 Task: Learn more about a career.
Action: Mouse moved to (733, 87)
Screenshot: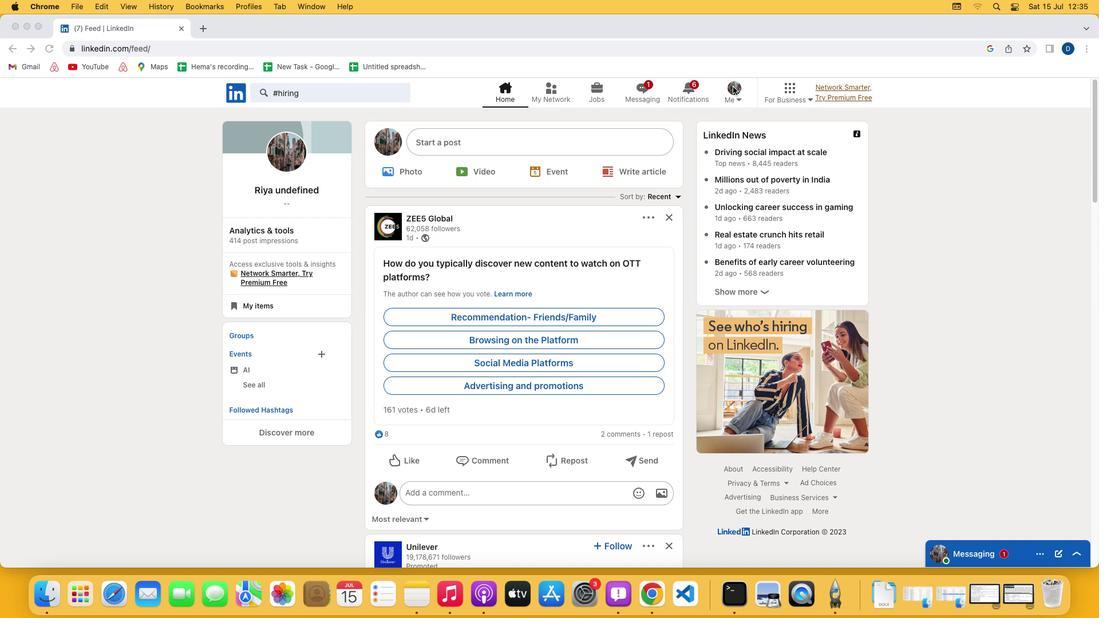 
Action: Mouse pressed left at (733, 87)
Screenshot: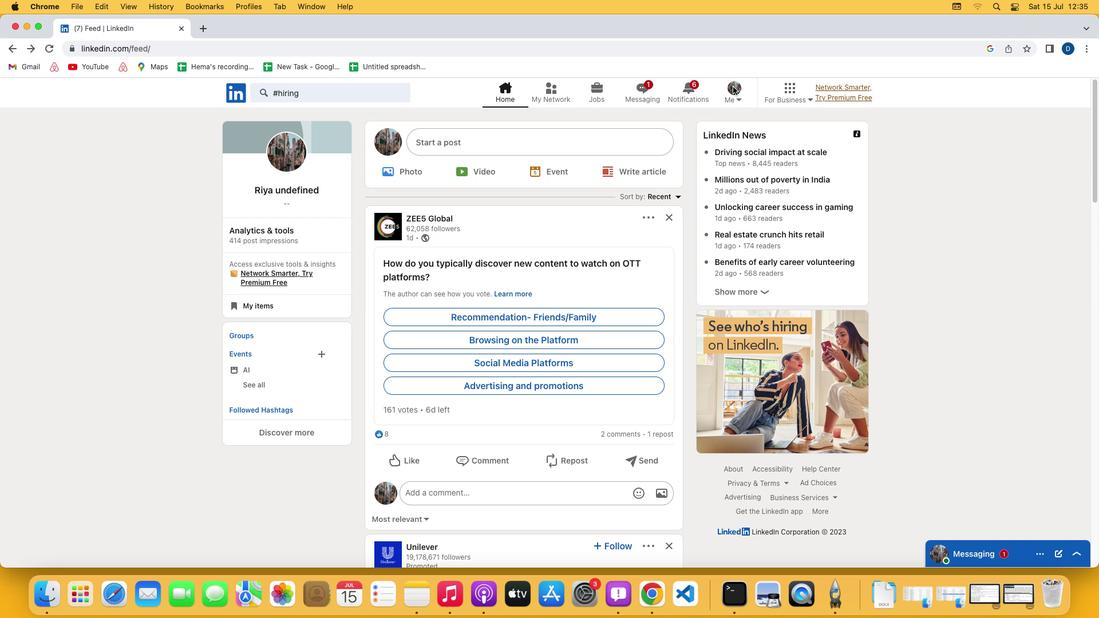 
Action: Mouse pressed left at (733, 87)
Screenshot: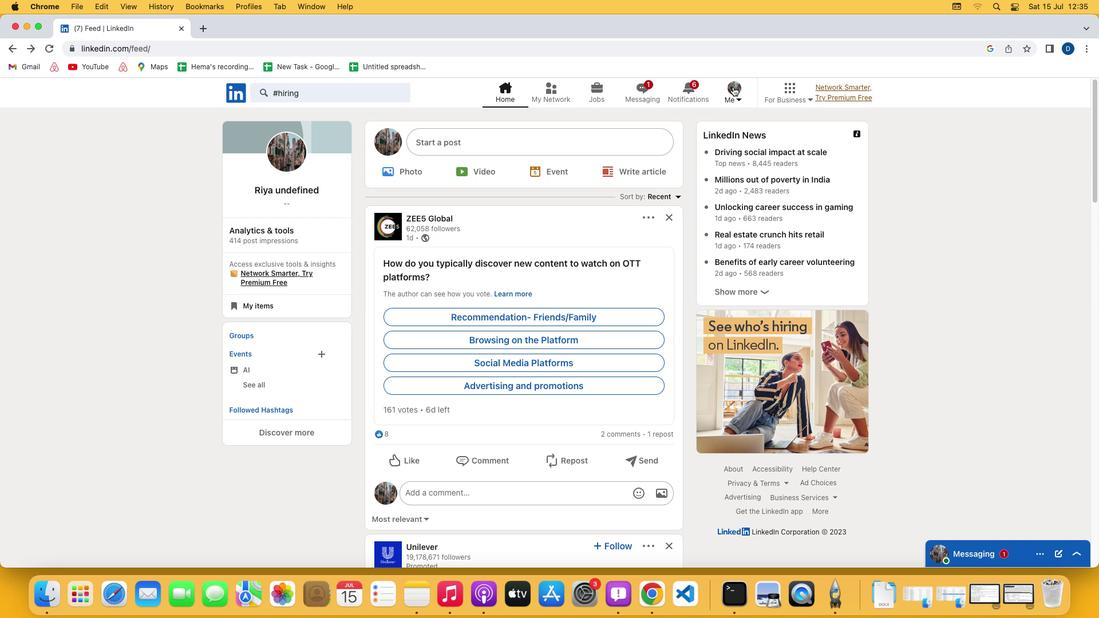 
Action: Mouse moved to (647, 217)
Screenshot: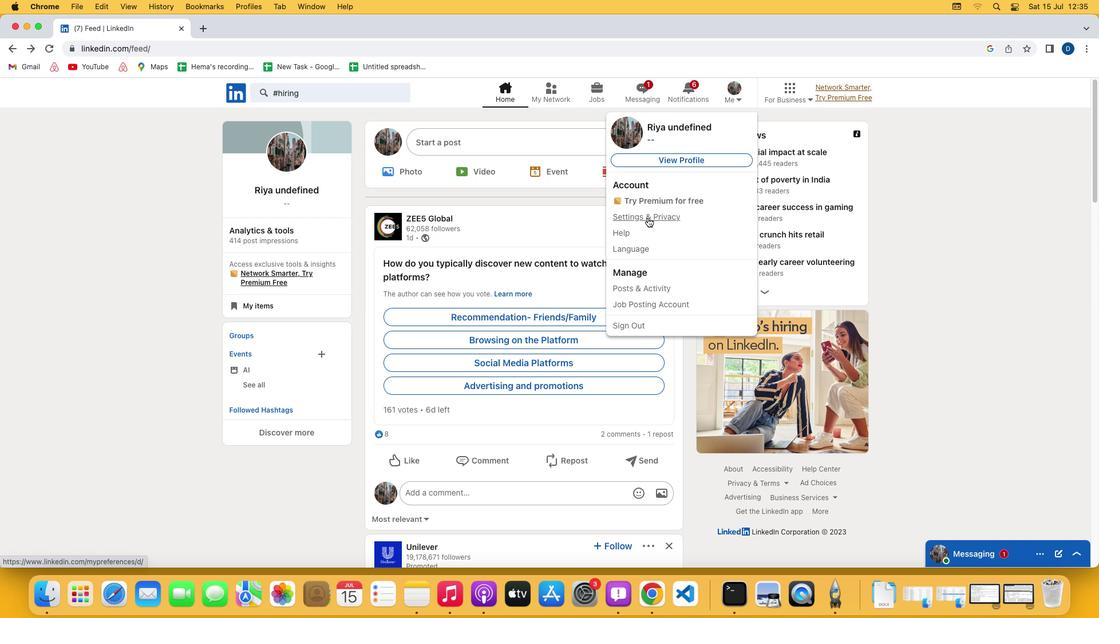 
Action: Mouse pressed left at (647, 217)
Screenshot: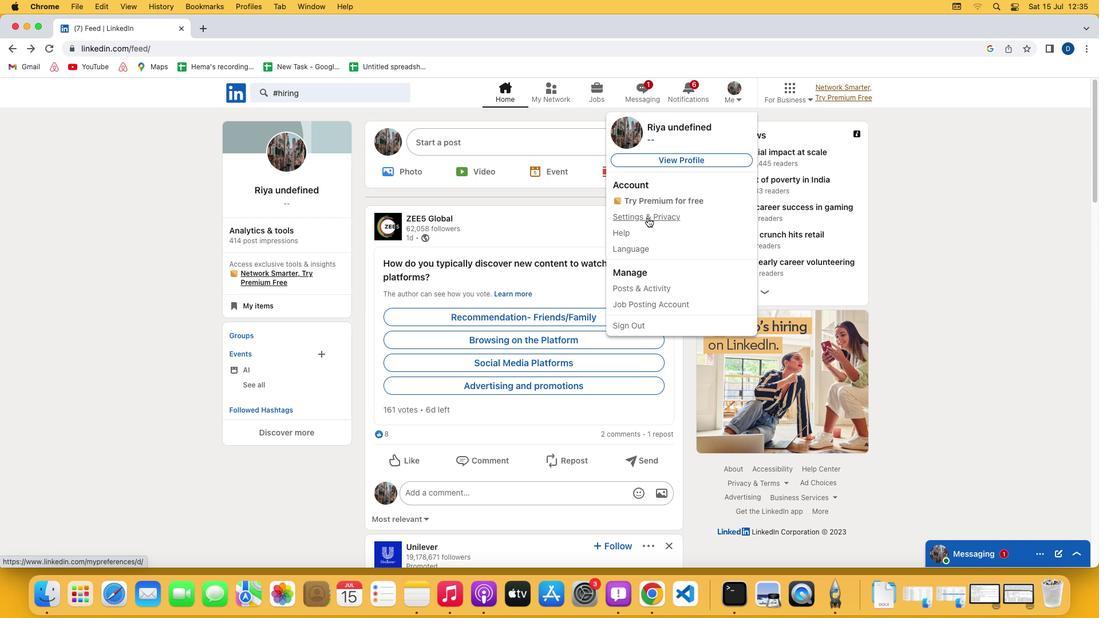 
Action: Mouse moved to (560, 328)
Screenshot: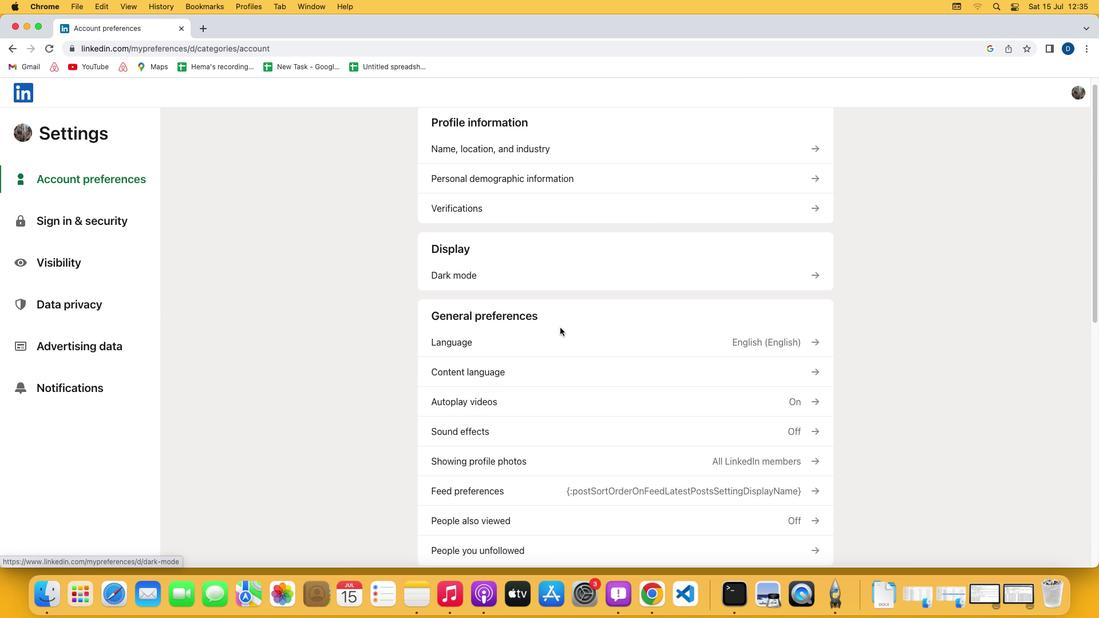 
Action: Mouse scrolled (560, 328) with delta (0, 0)
Screenshot: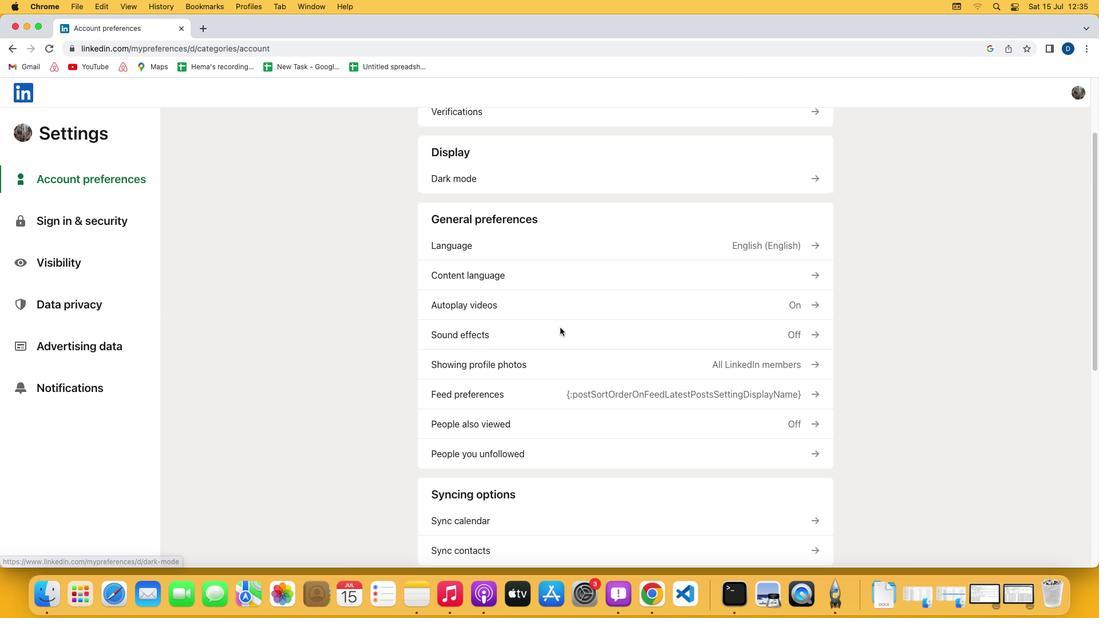 
Action: Mouse scrolled (560, 328) with delta (0, 0)
Screenshot: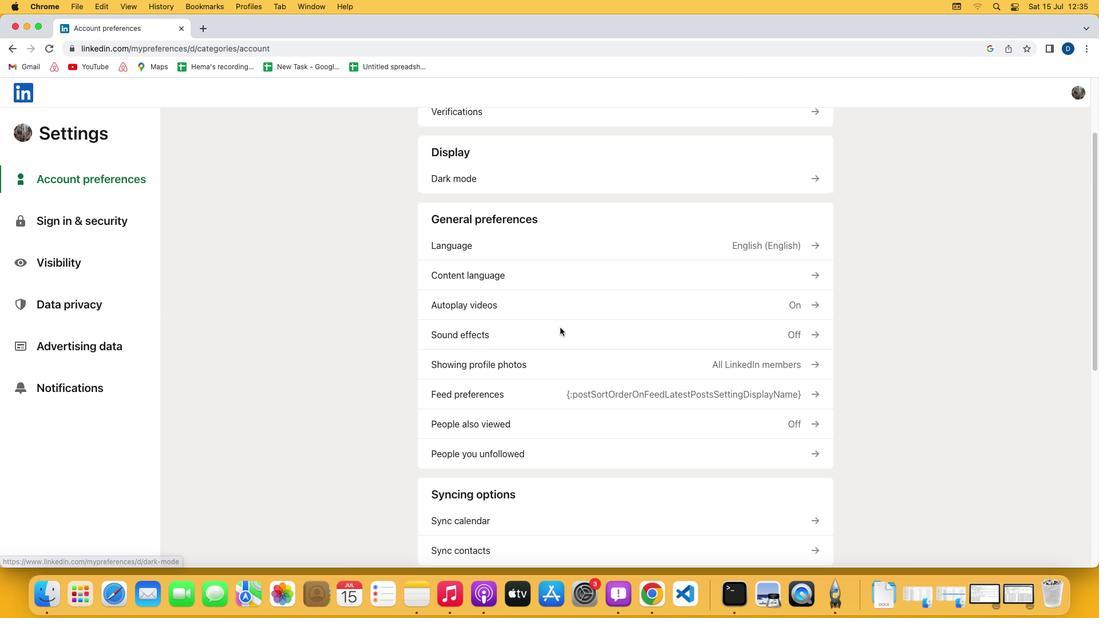 
Action: Mouse scrolled (560, 328) with delta (0, -1)
Screenshot: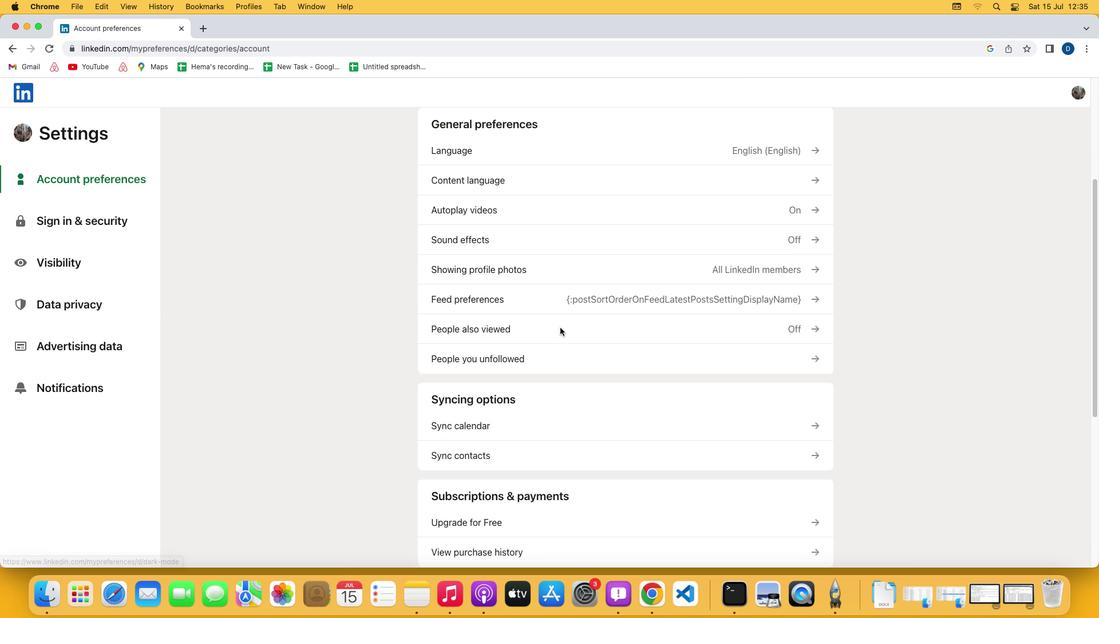
Action: Mouse scrolled (560, 328) with delta (0, -2)
Screenshot: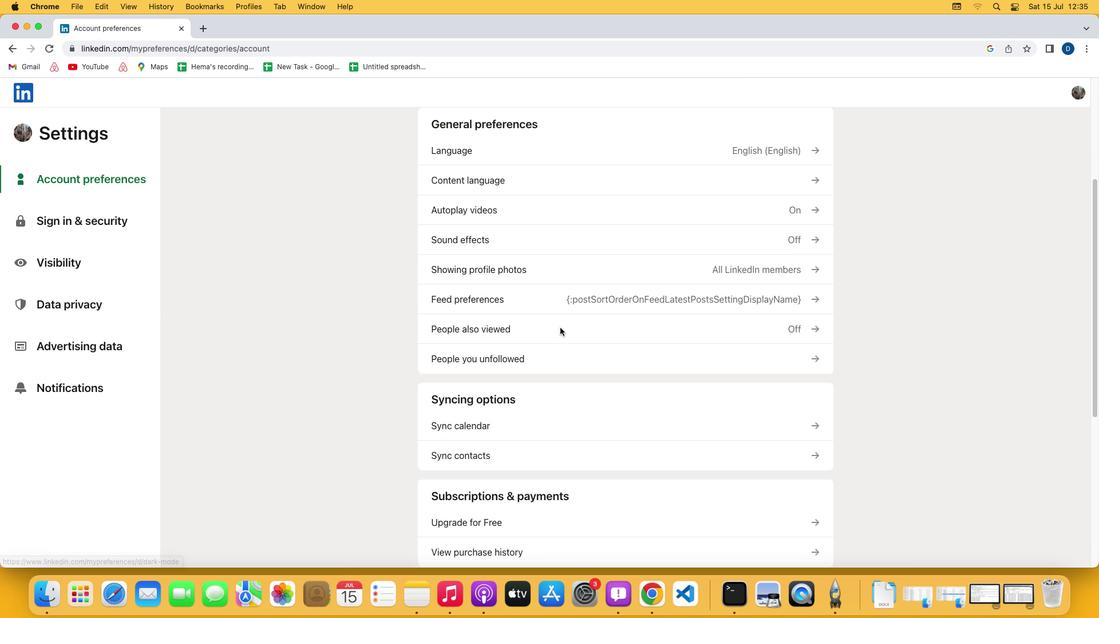 
Action: Mouse scrolled (560, 328) with delta (0, 0)
Screenshot: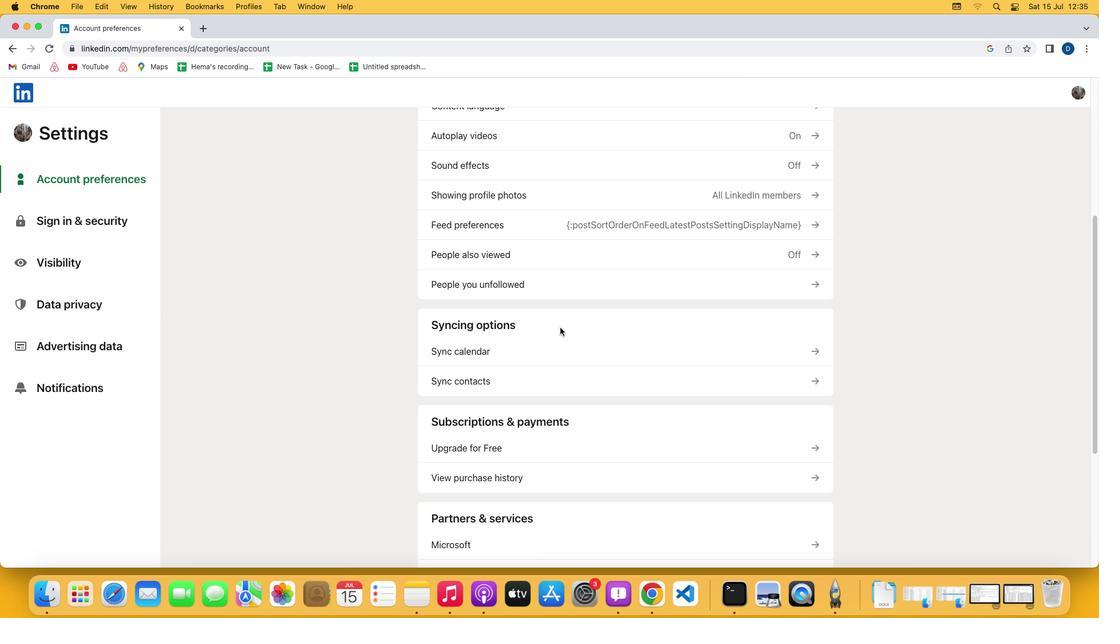 
Action: Mouse scrolled (560, 328) with delta (0, 0)
Screenshot: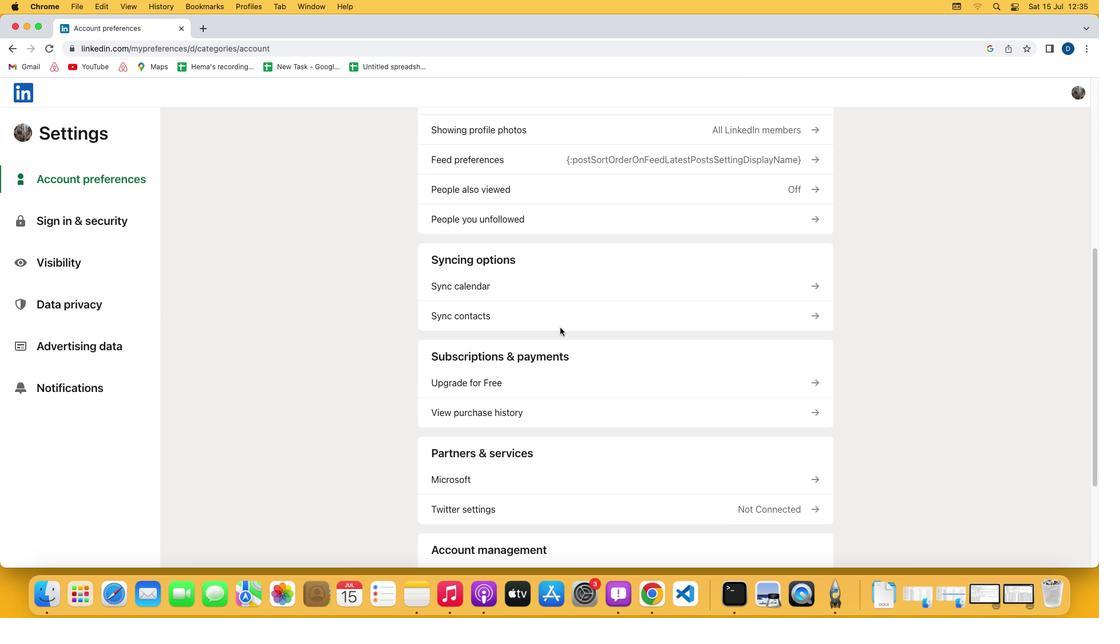 
Action: Mouse scrolled (560, 328) with delta (0, -1)
Screenshot: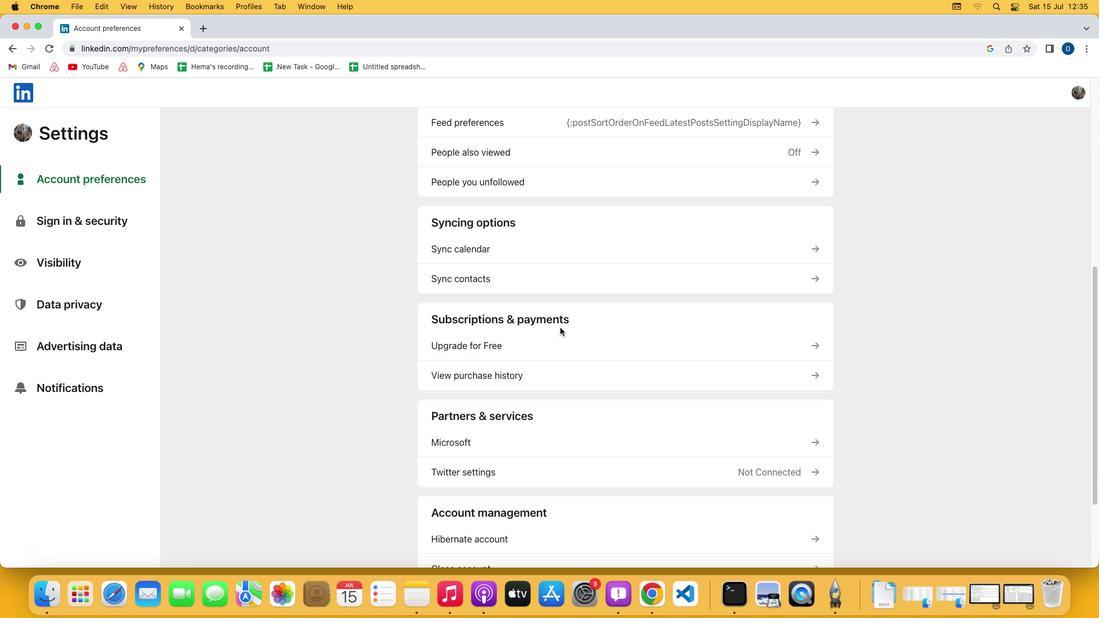 
Action: Mouse scrolled (560, 328) with delta (0, -2)
Screenshot: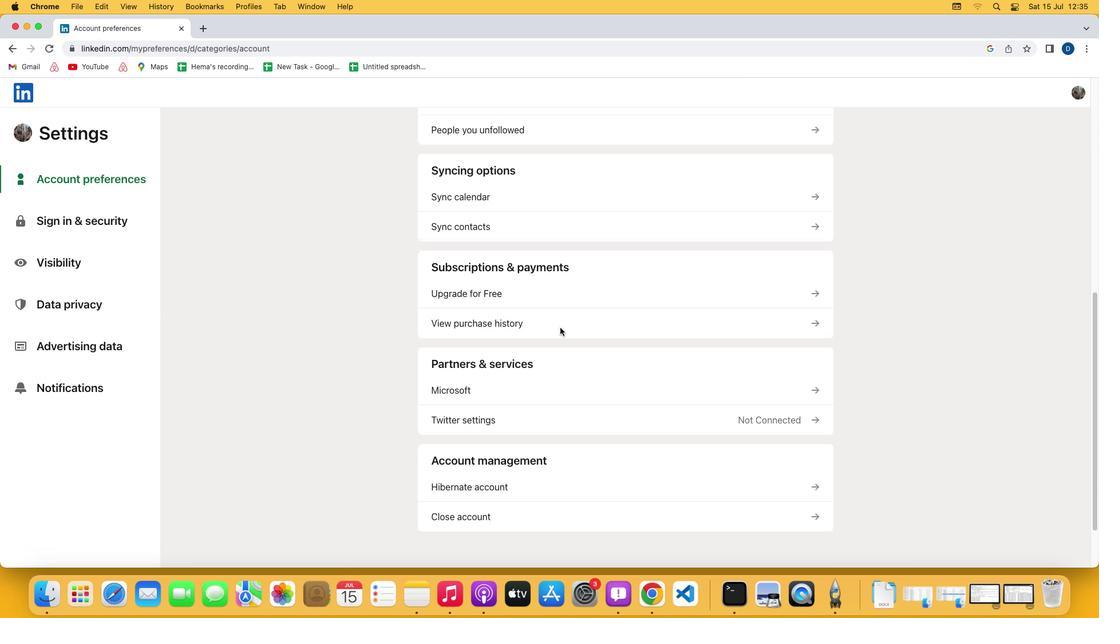 
Action: Mouse moved to (494, 286)
Screenshot: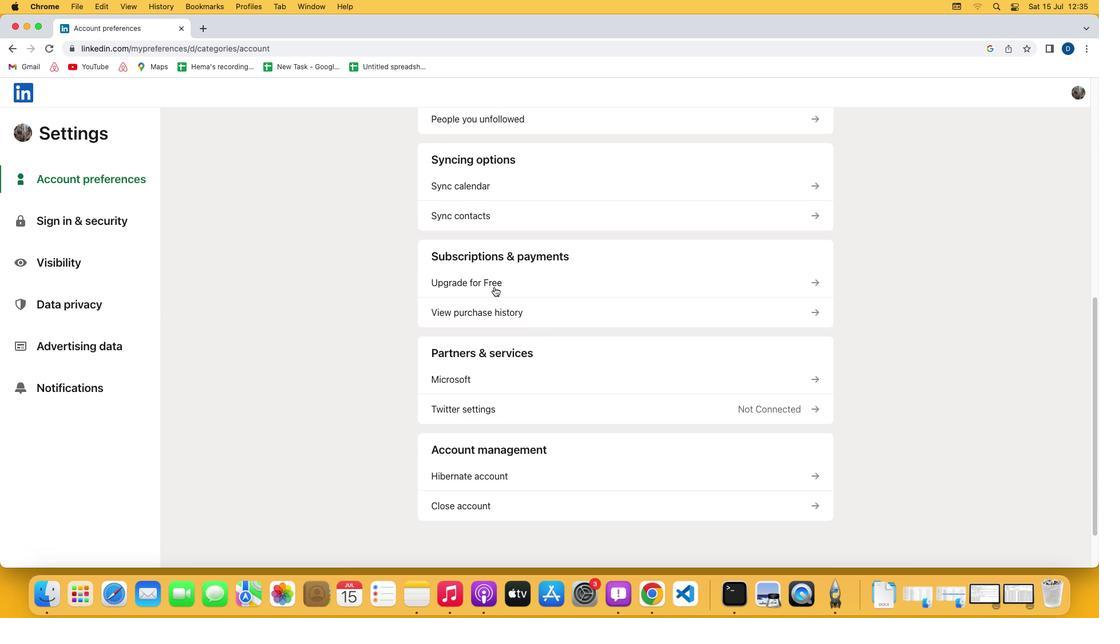 
Action: Mouse pressed left at (494, 286)
Screenshot: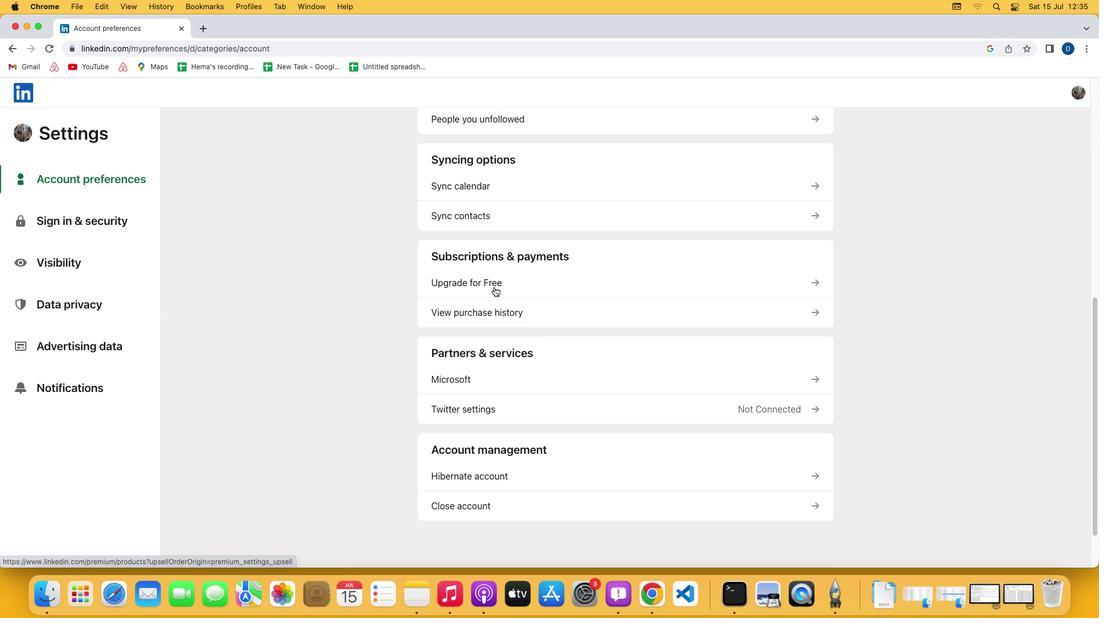 
Action: Mouse moved to (445, 311)
Screenshot: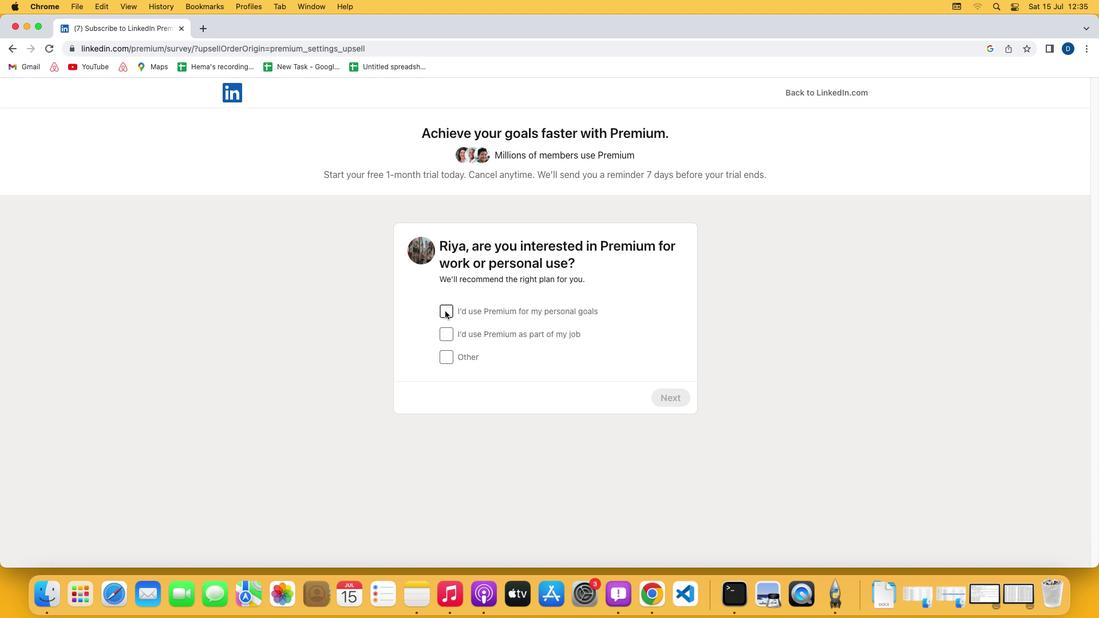 
Action: Mouse pressed left at (445, 311)
Screenshot: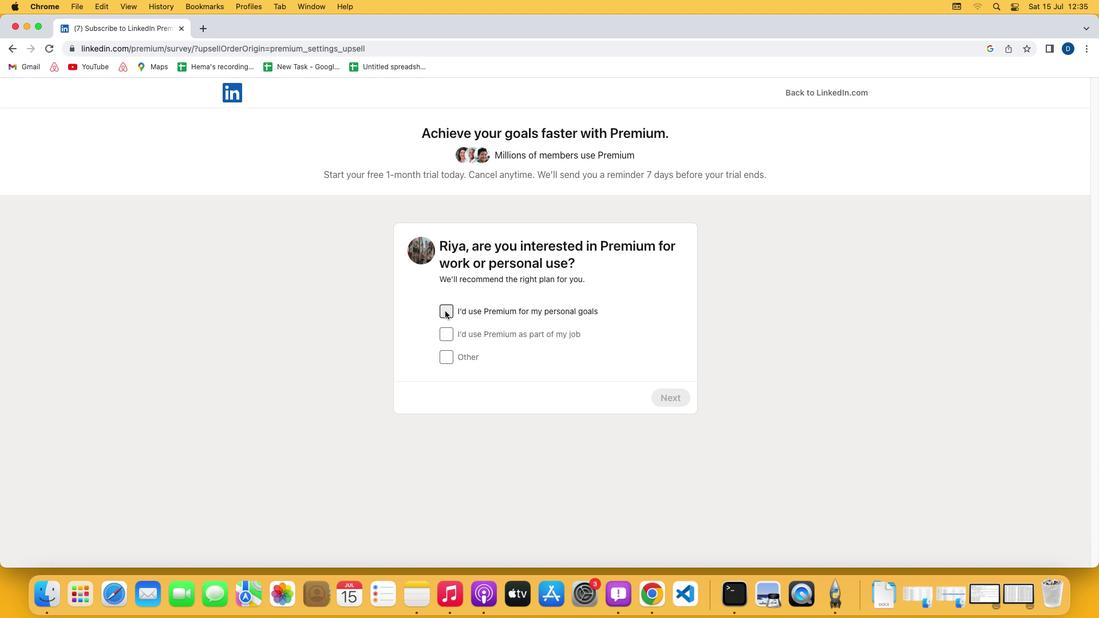 
Action: Mouse moved to (666, 394)
Screenshot: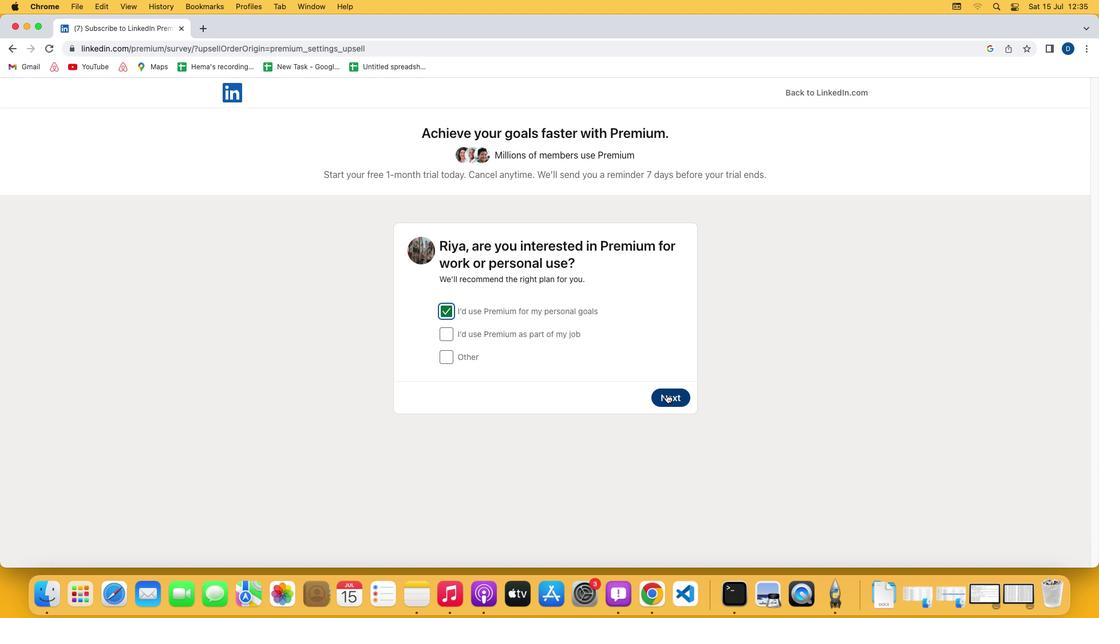 
Action: Mouse pressed left at (666, 394)
Screenshot: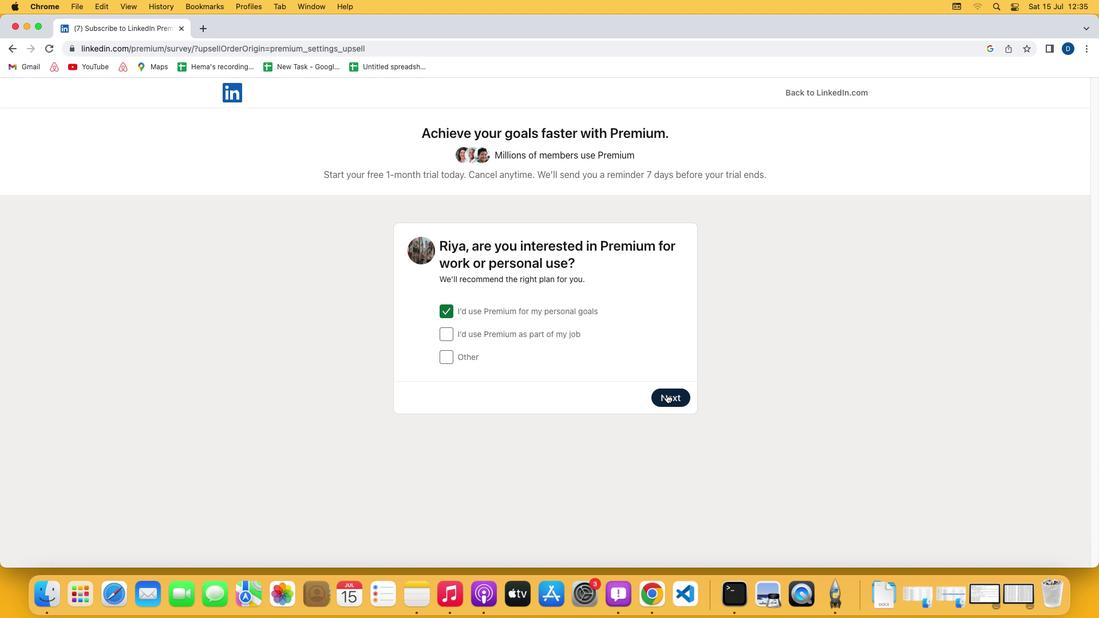 
Action: Mouse moved to (662, 461)
Screenshot: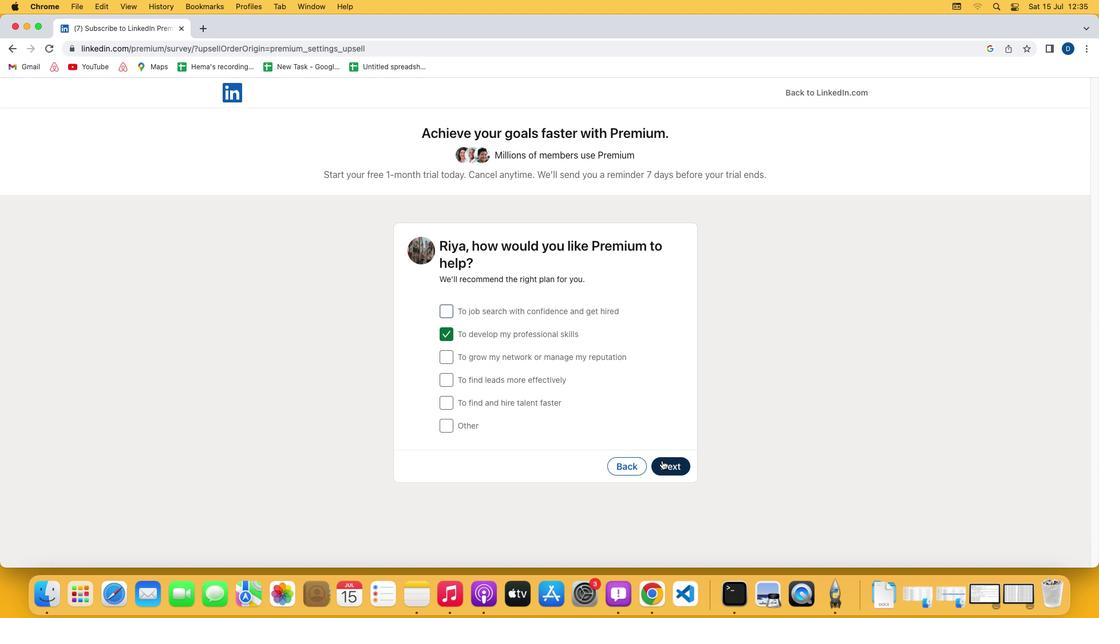 
Action: Mouse pressed left at (662, 461)
Screenshot: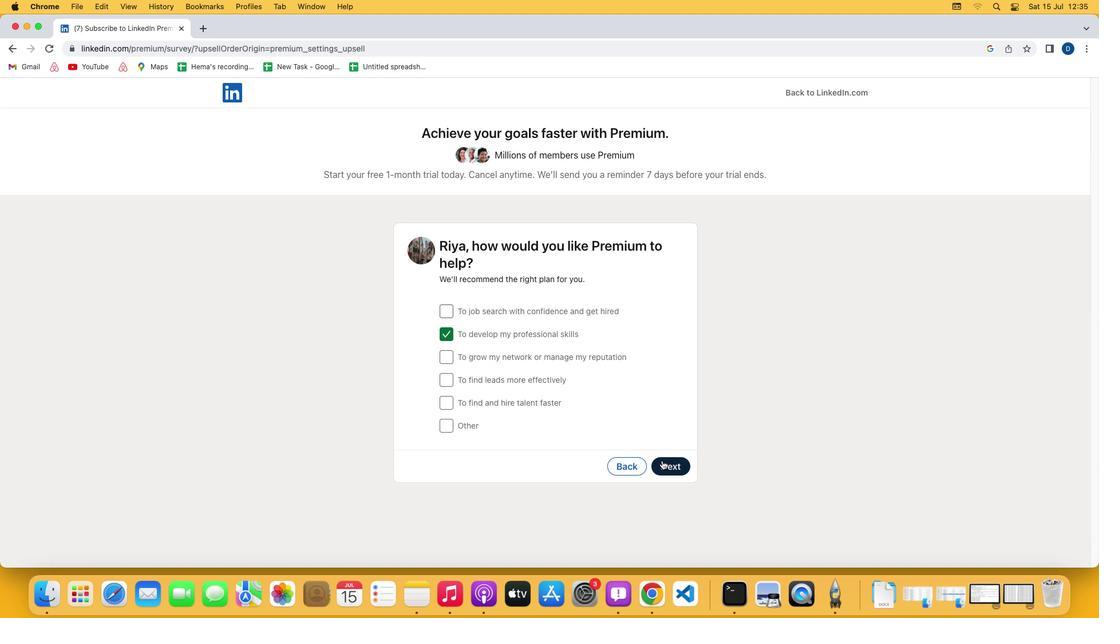 
Action: Mouse moved to (444, 406)
Screenshot: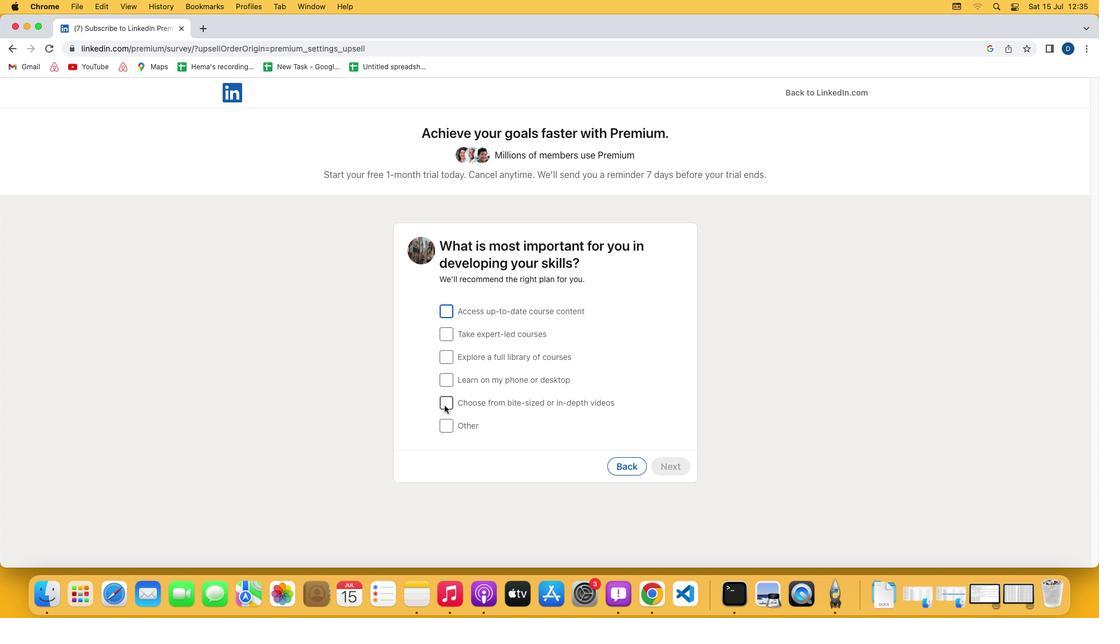 
Action: Mouse pressed left at (444, 406)
Screenshot: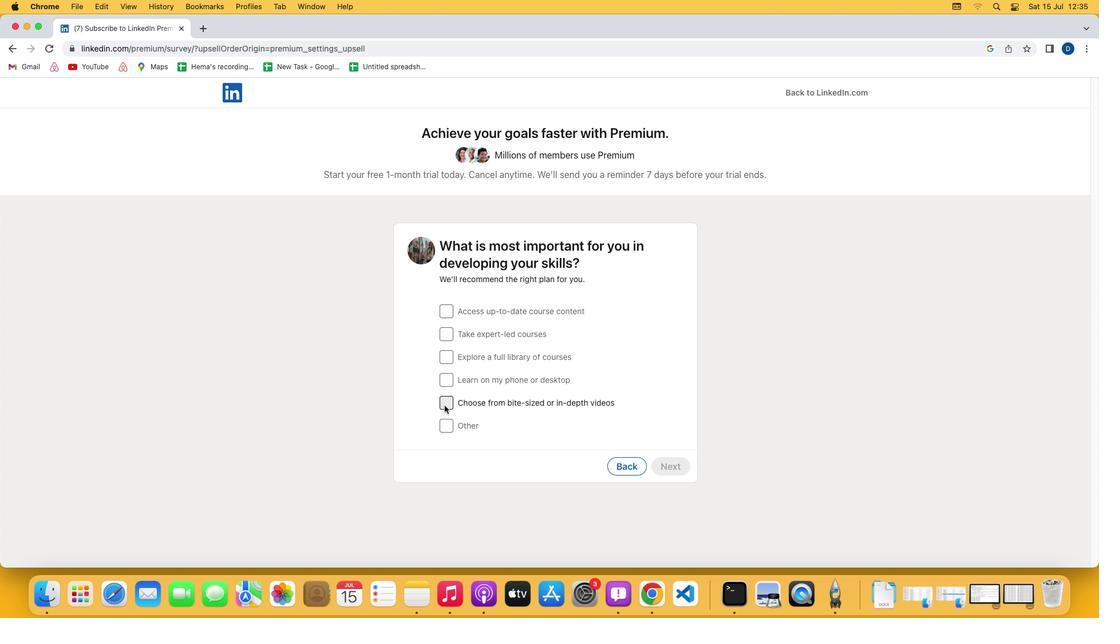 
Action: Mouse moved to (666, 466)
Screenshot: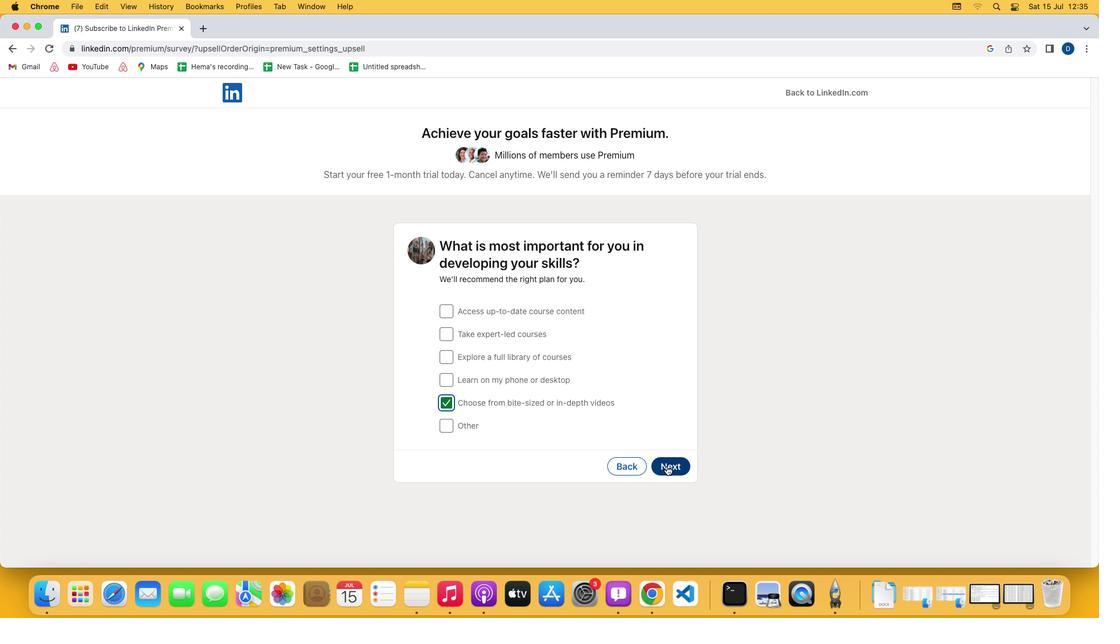 
Action: Mouse pressed left at (666, 466)
Screenshot: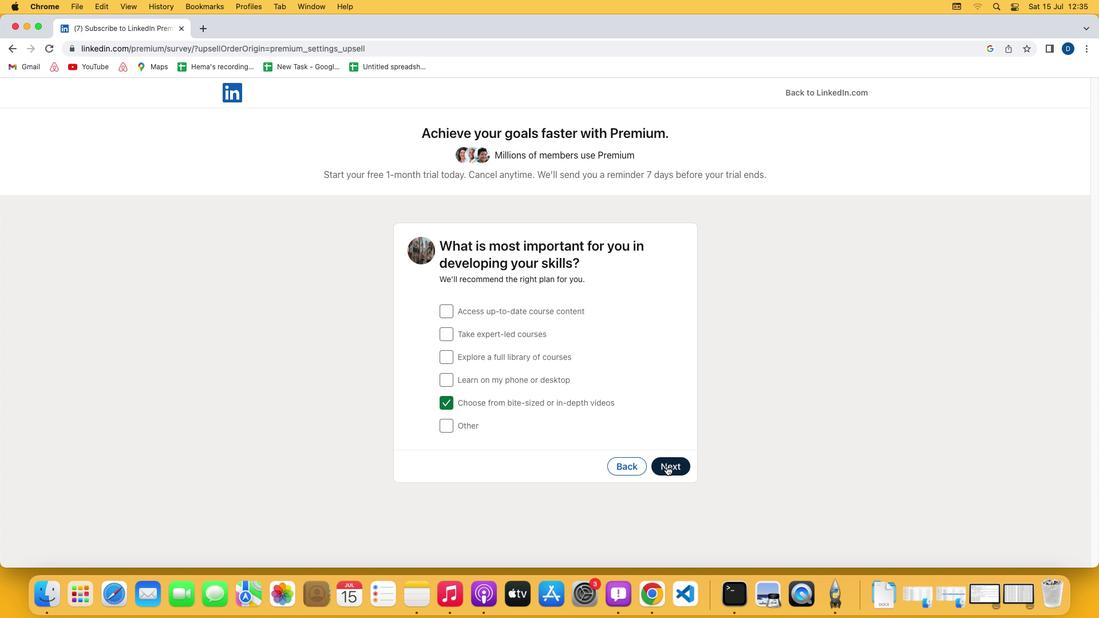 
Action: Mouse moved to (567, 441)
Screenshot: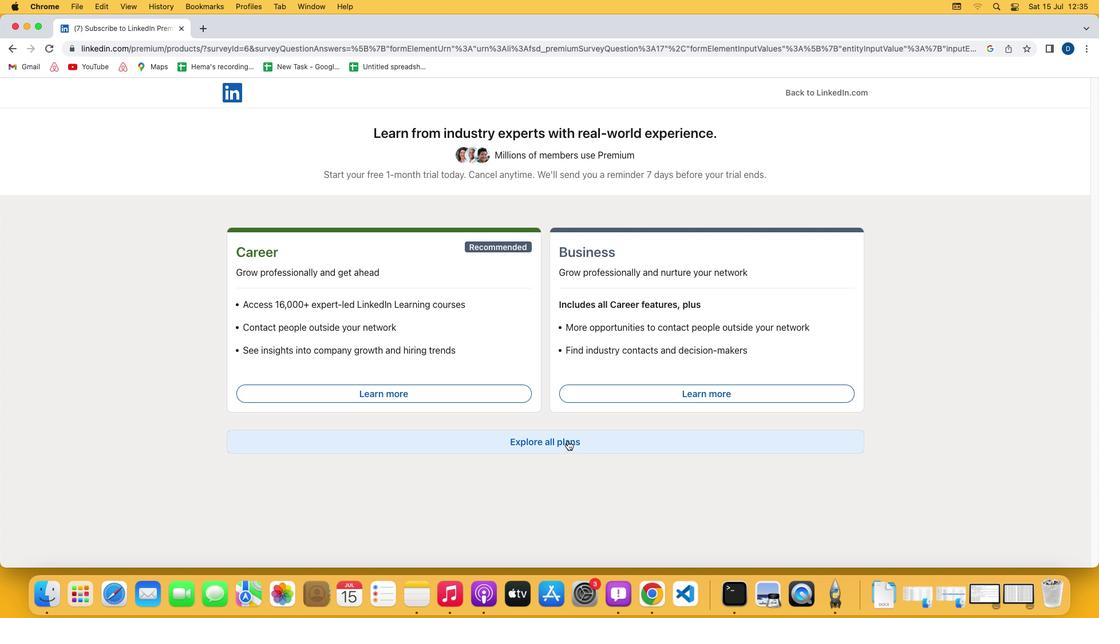 
Action: Mouse pressed left at (567, 441)
Screenshot: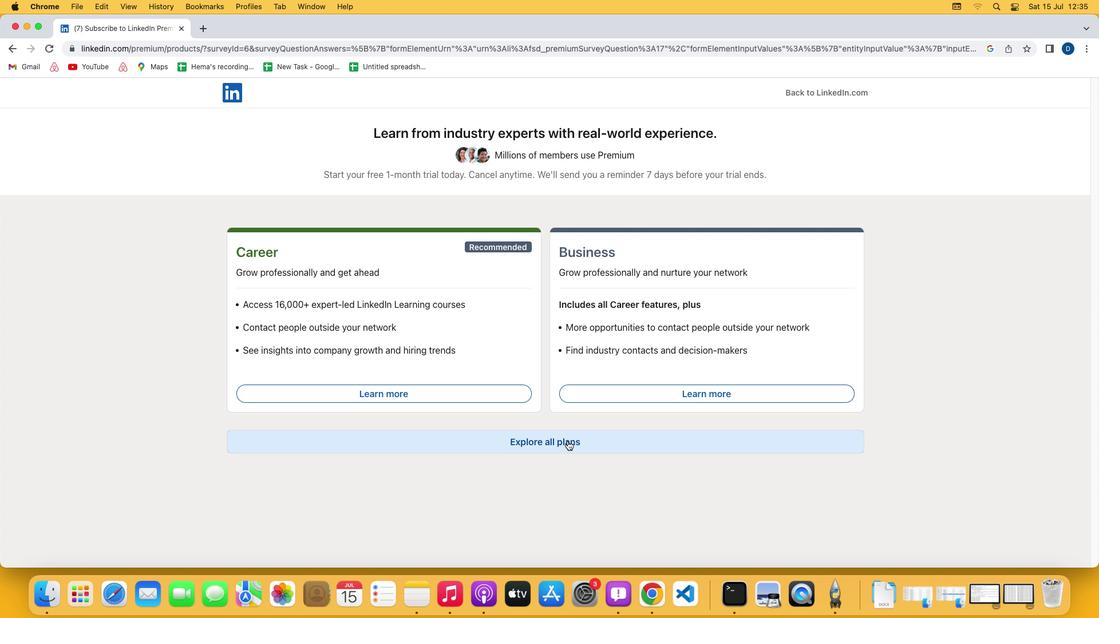 
Action: Mouse moved to (308, 470)
Screenshot: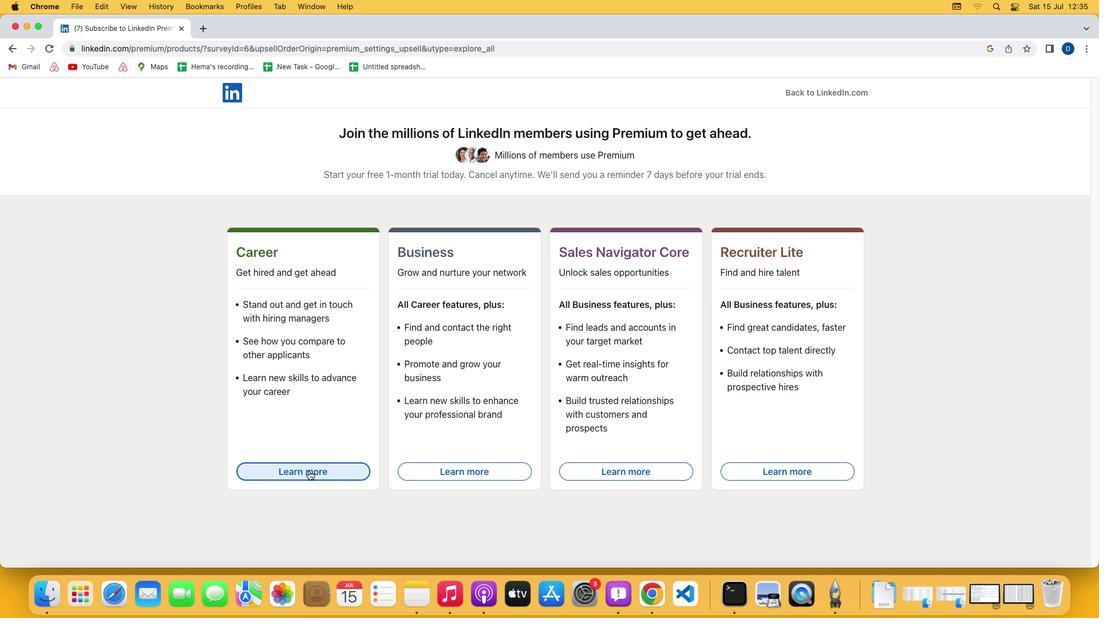 
Action: Mouse pressed left at (308, 470)
Screenshot: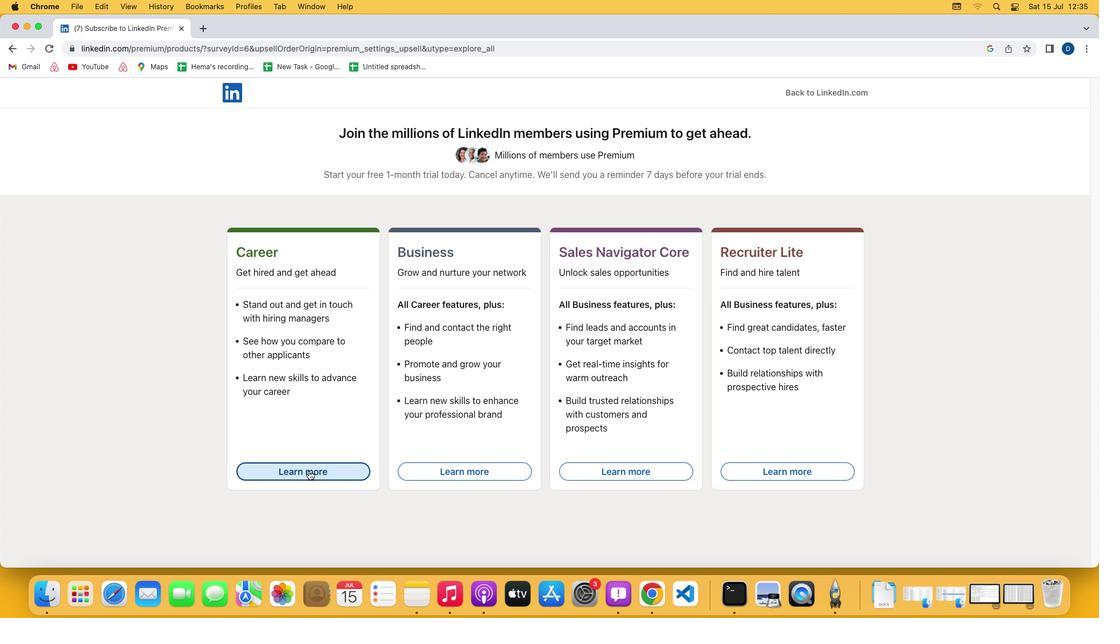 
